 Task: Change theme to Tomorrow Night Blue.
Action: Mouse moved to (41, 14)
Screenshot: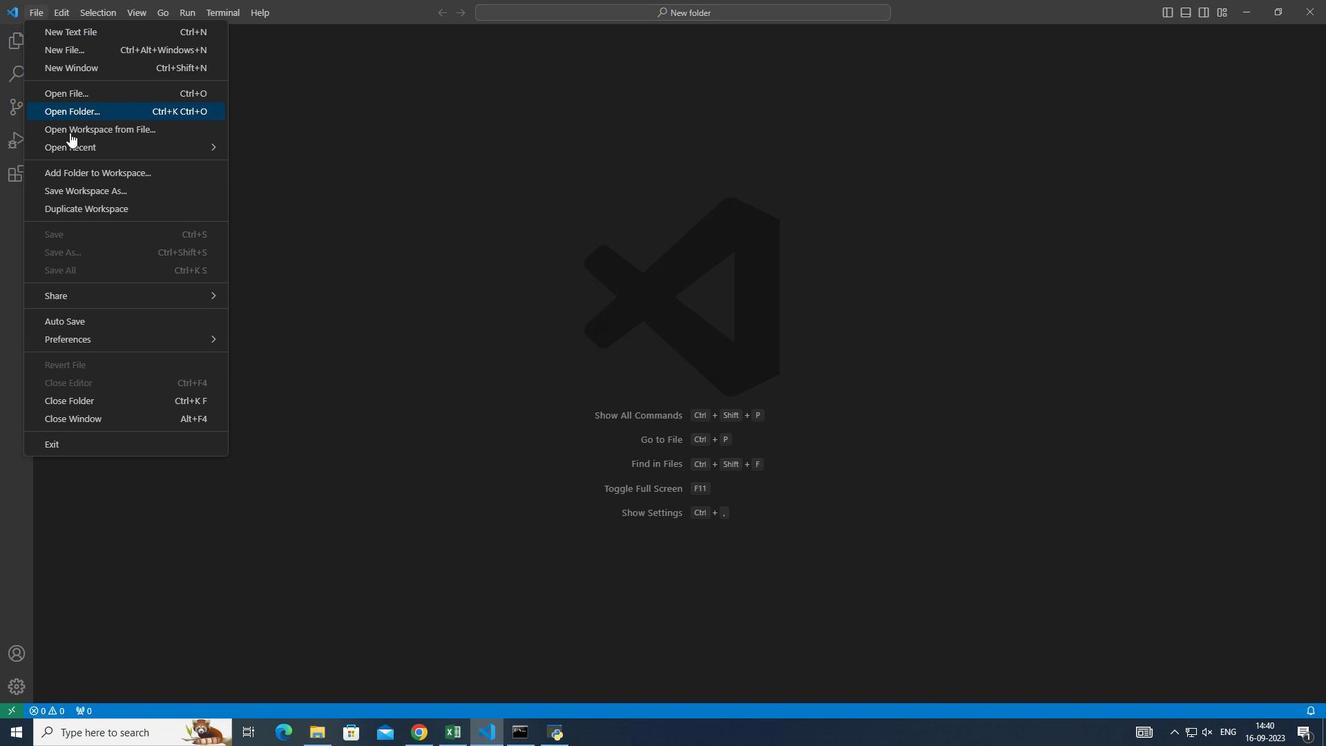 
Action: Mouse pressed left at (41, 14)
Screenshot: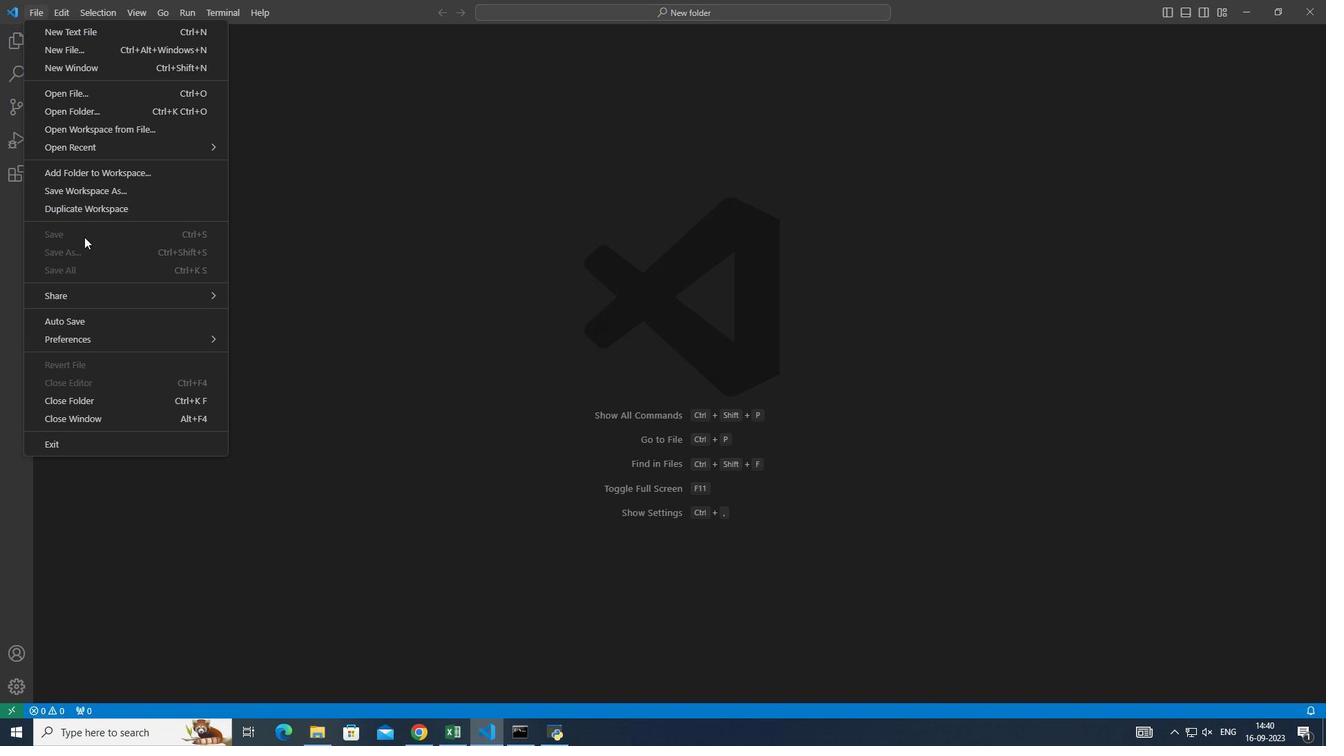 
Action: Mouse moved to (485, 472)
Screenshot: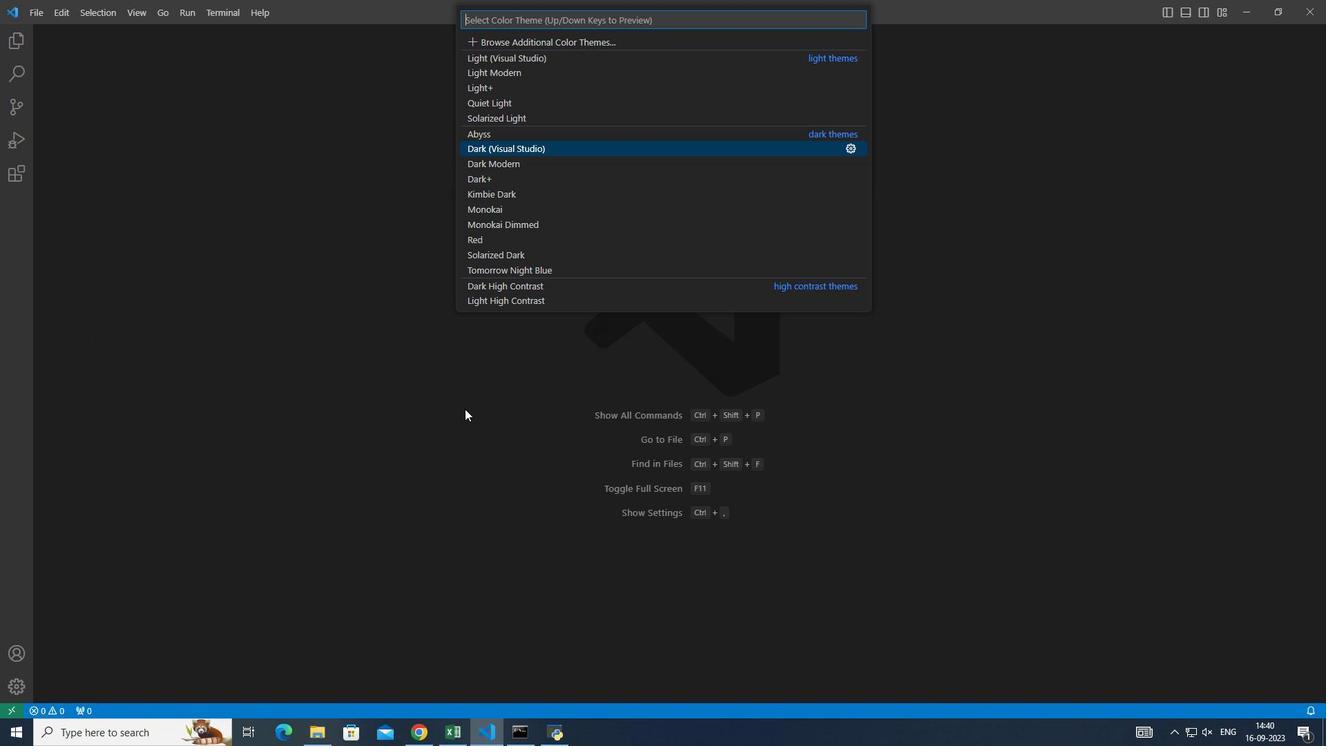 
Action: Mouse pressed left at (485, 472)
Screenshot: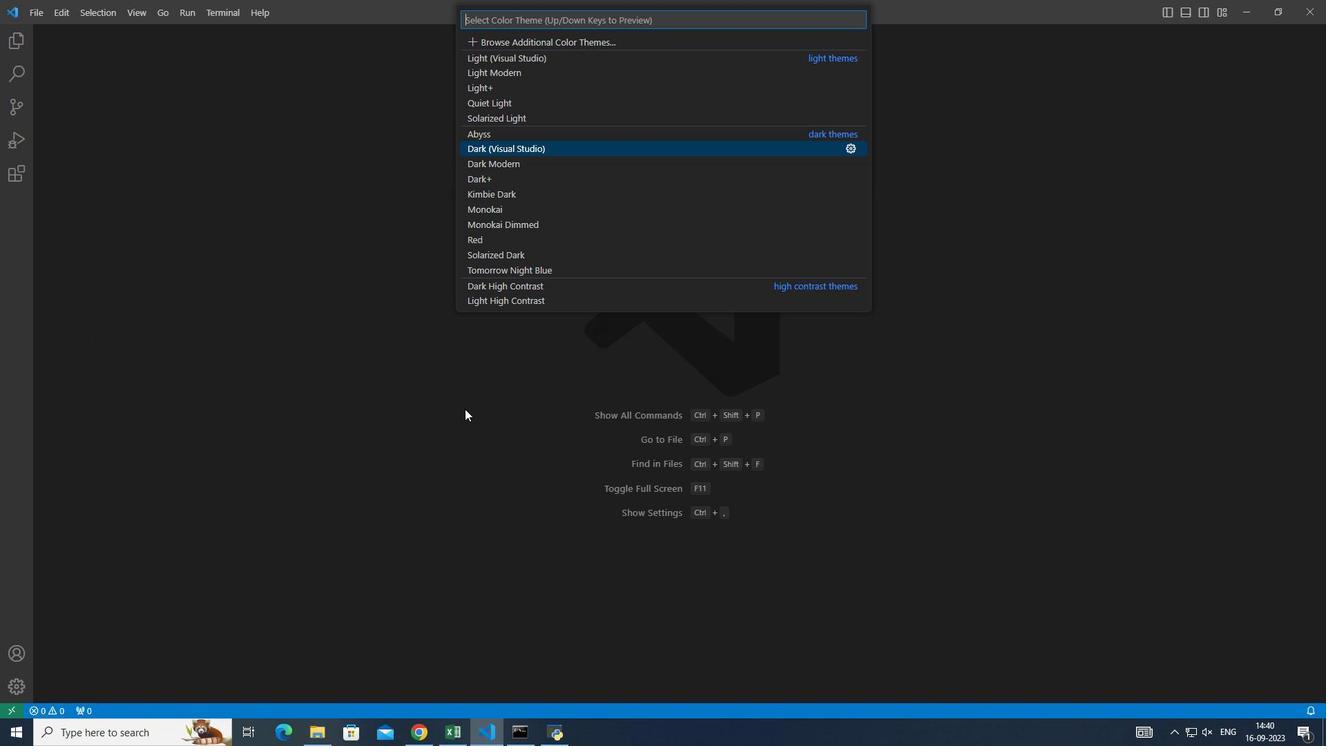 
Action: Mouse moved to (502, 270)
Screenshot: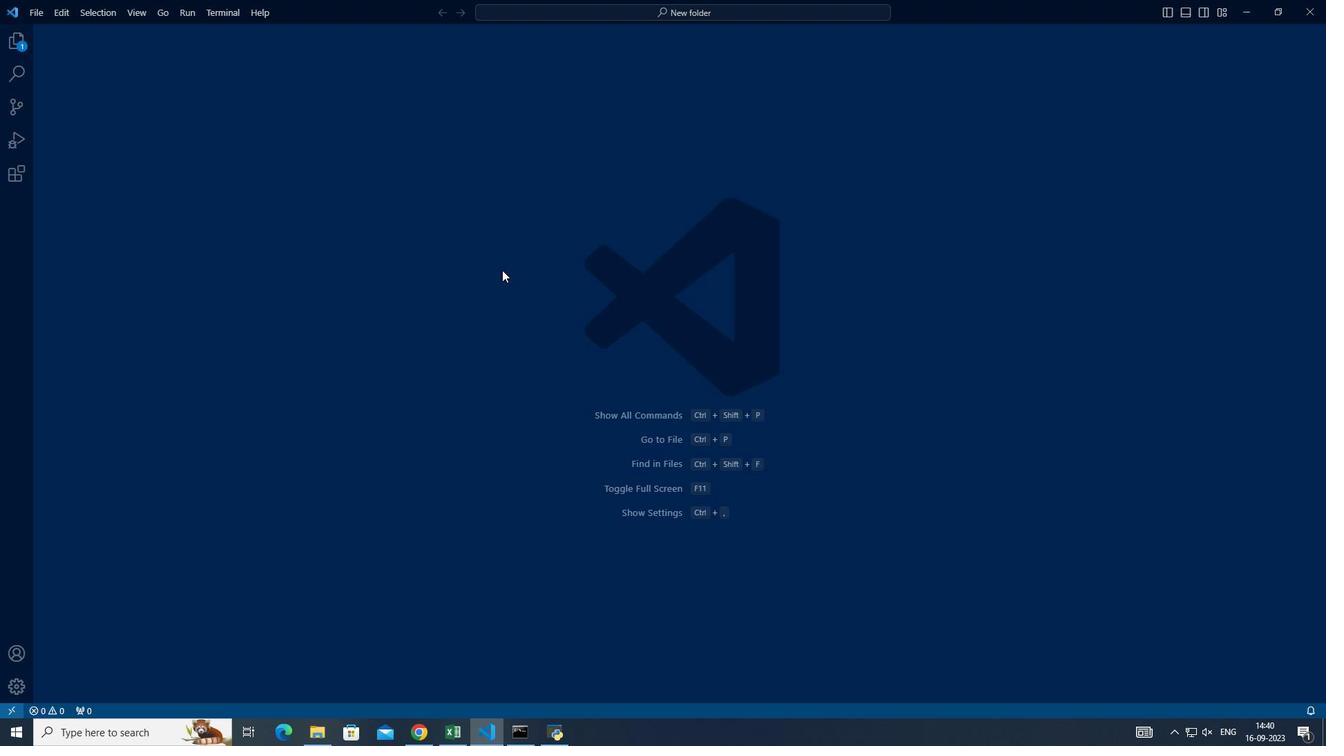 
Action: Mouse pressed left at (502, 270)
Screenshot: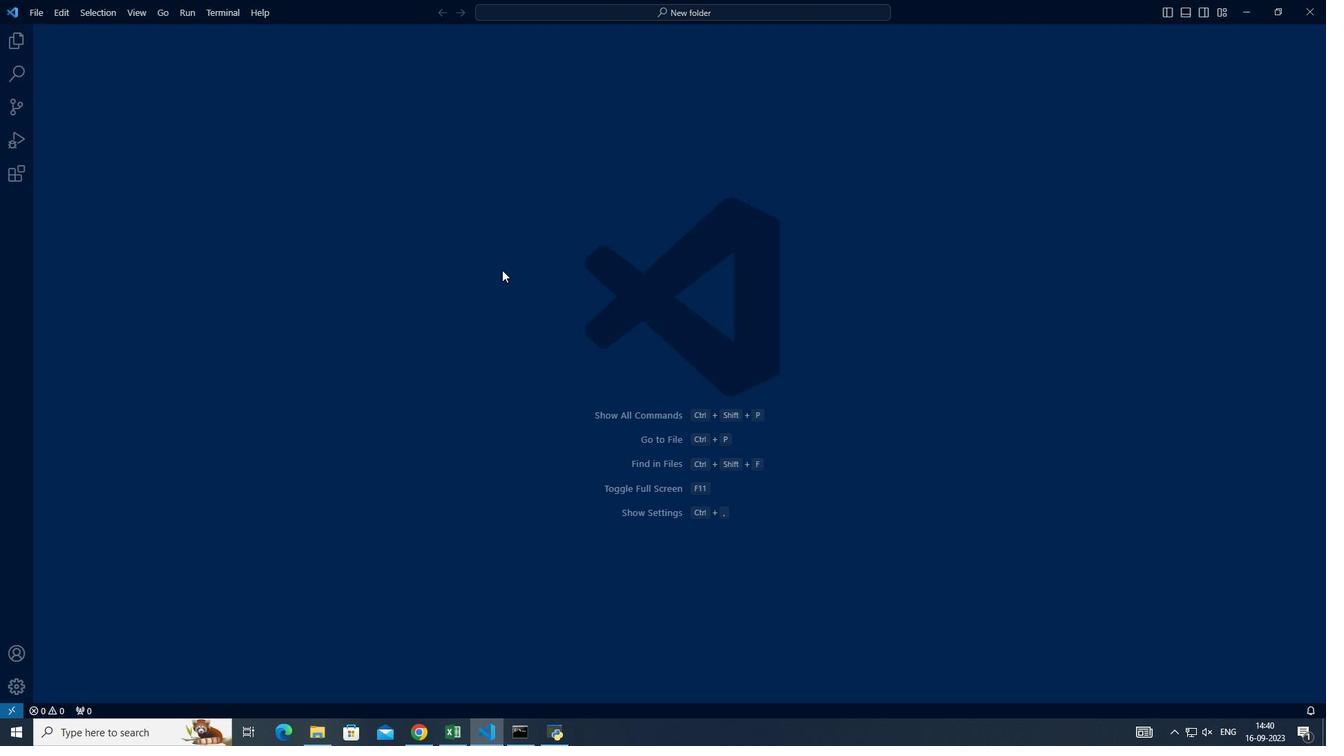 
Action: Mouse moved to (601, 308)
Screenshot: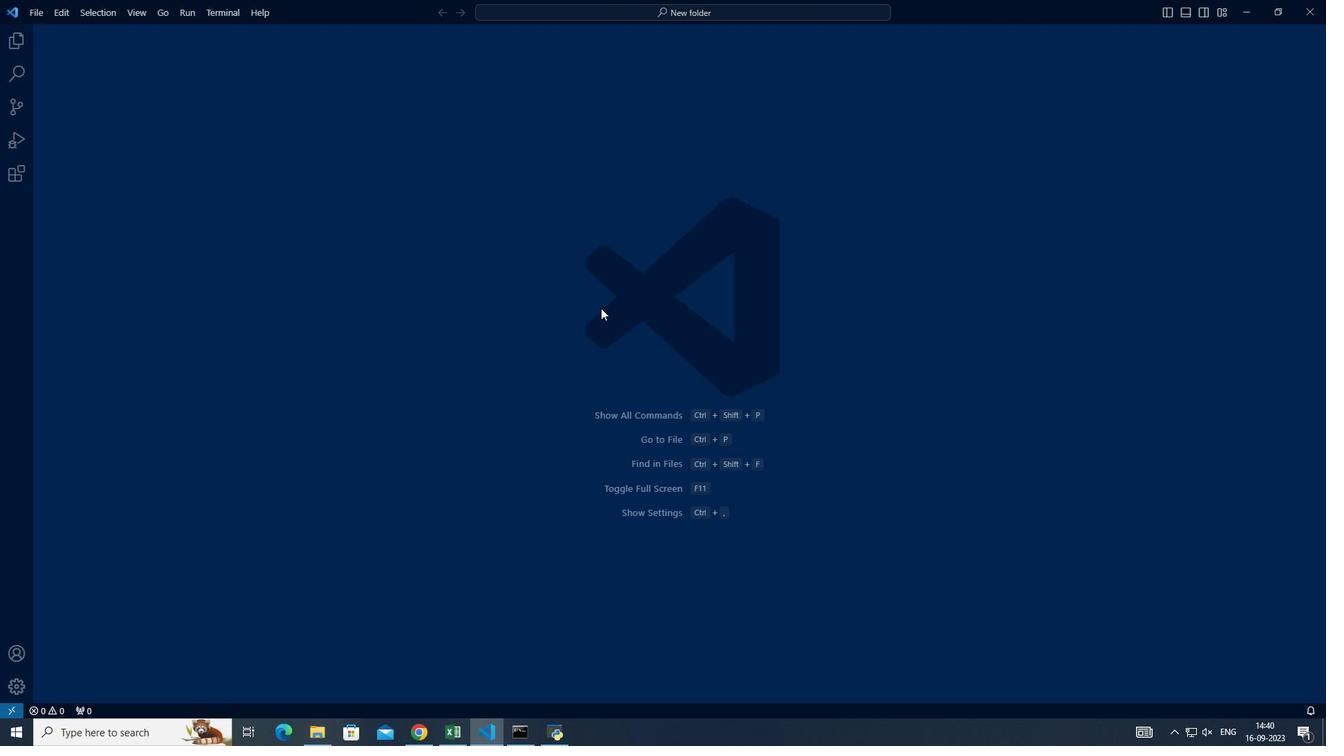 
